 Task: Look for properties with 2 beds.
Action: Mouse moved to (1011, 153)
Screenshot: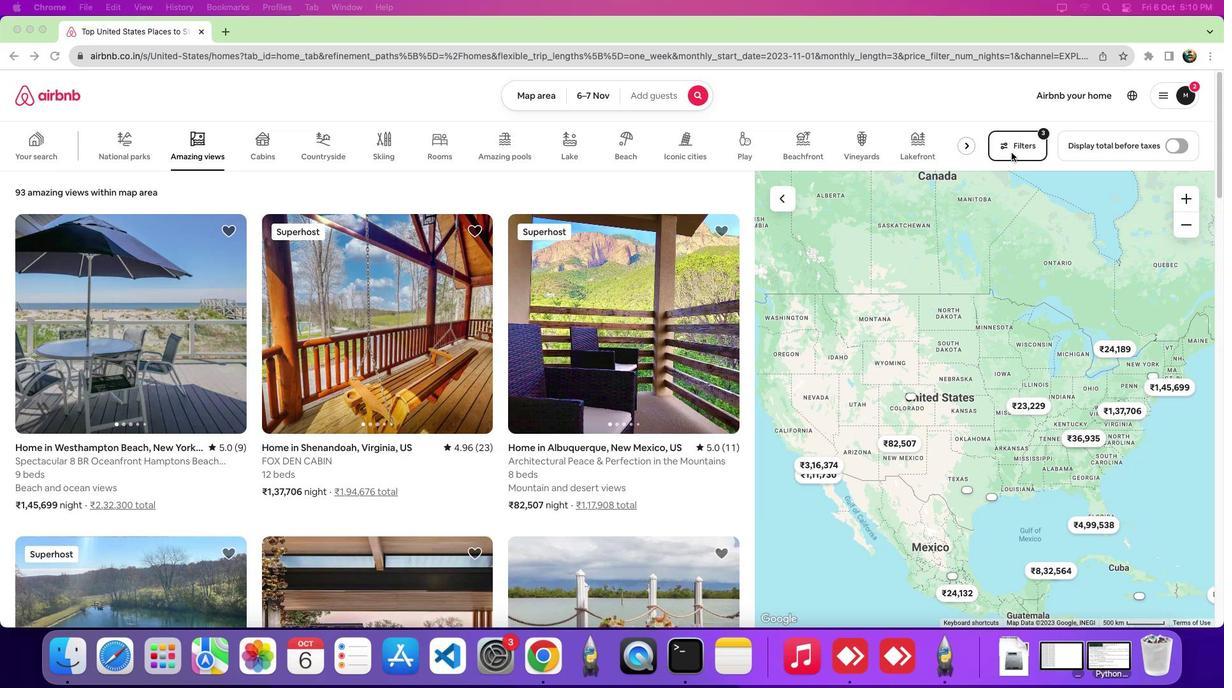 
Action: Mouse pressed left at (1011, 153)
Screenshot: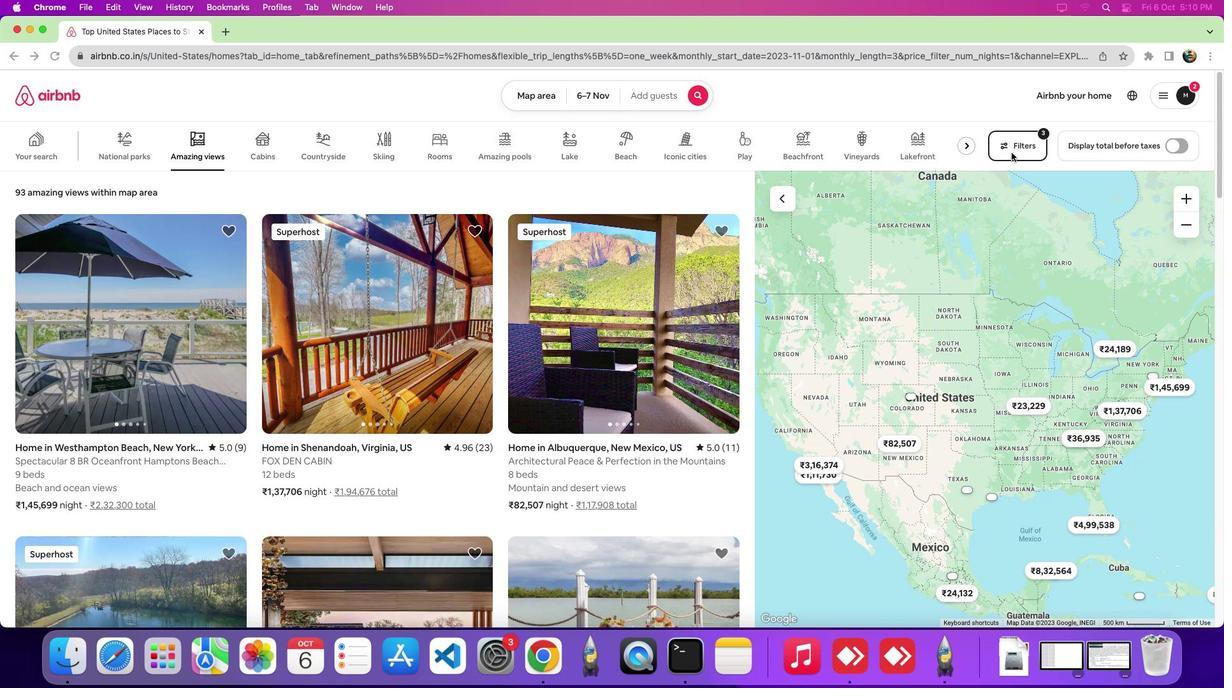
Action: Mouse pressed left at (1011, 153)
Screenshot: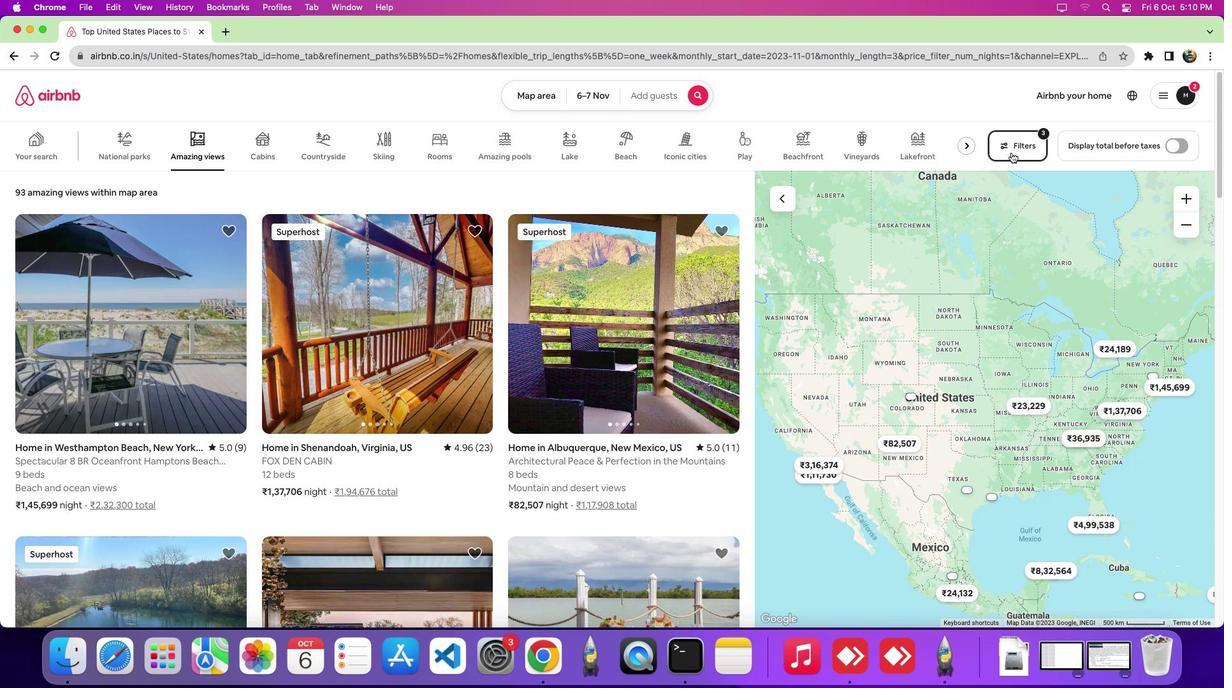 
Action: Mouse moved to (737, 216)
Screenshot: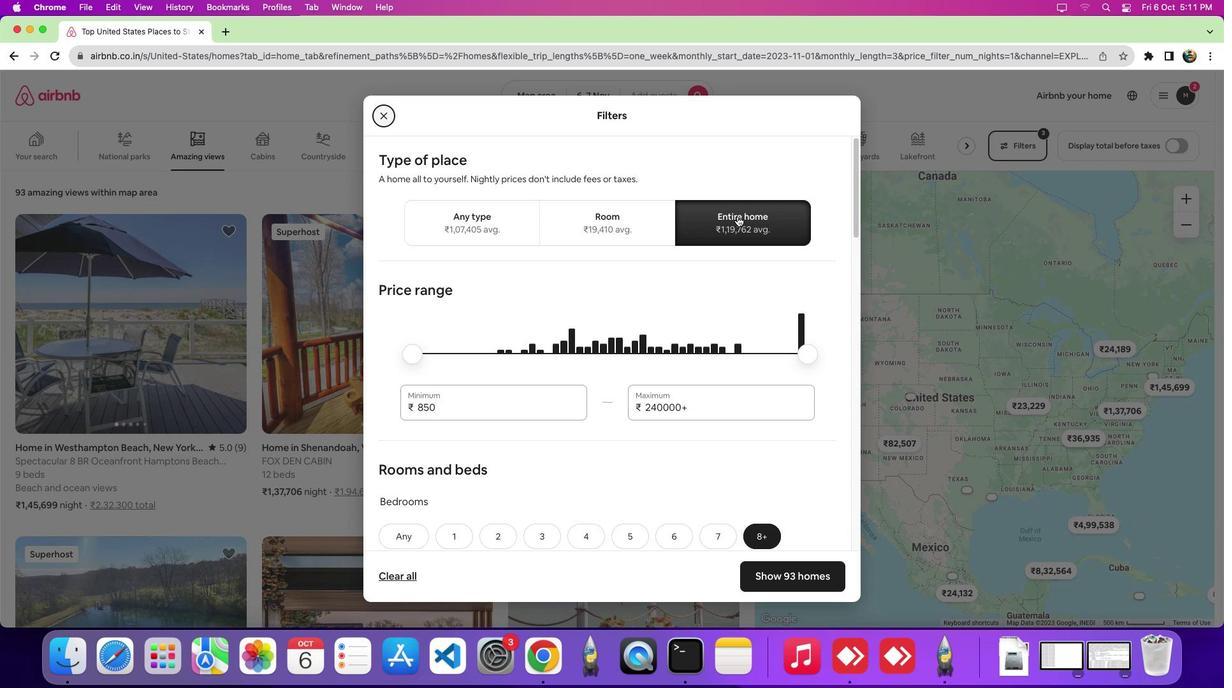 
Action: Mouse pressed left at (737, 216)
Screenshot: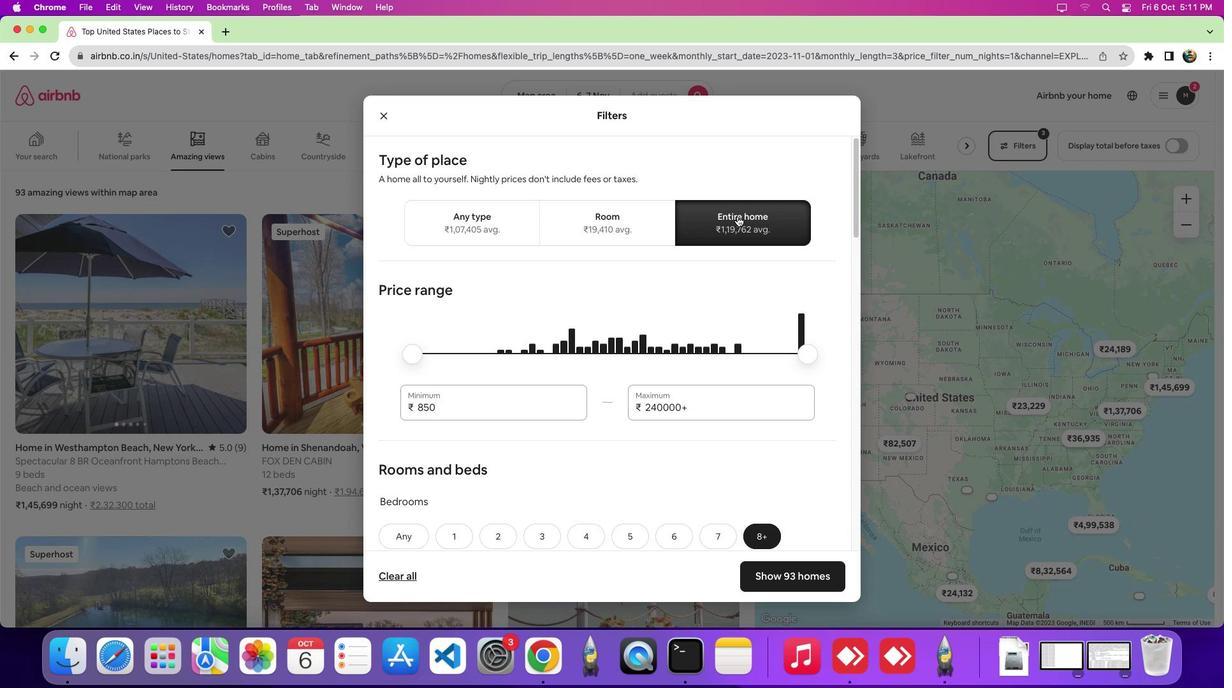 
Action: Mouse moved to (680, 382)
Screenshot: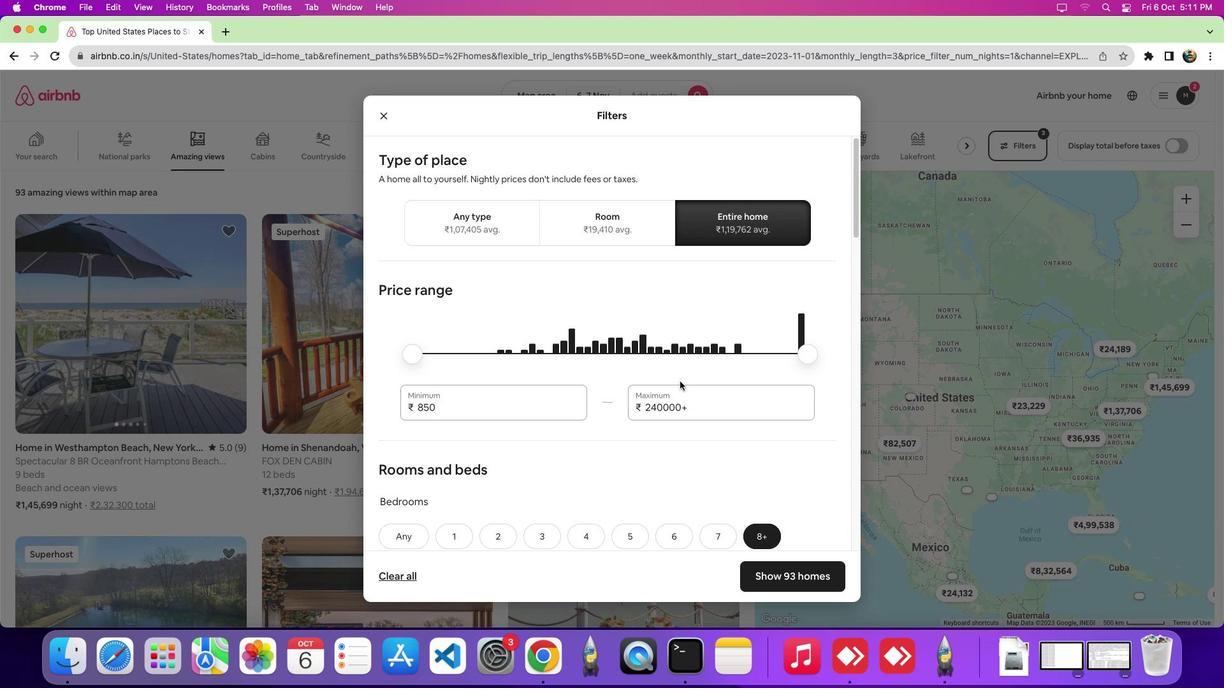 
Action: Mouse scrolled (680, 382) with delta (0, 0)
Screenshot: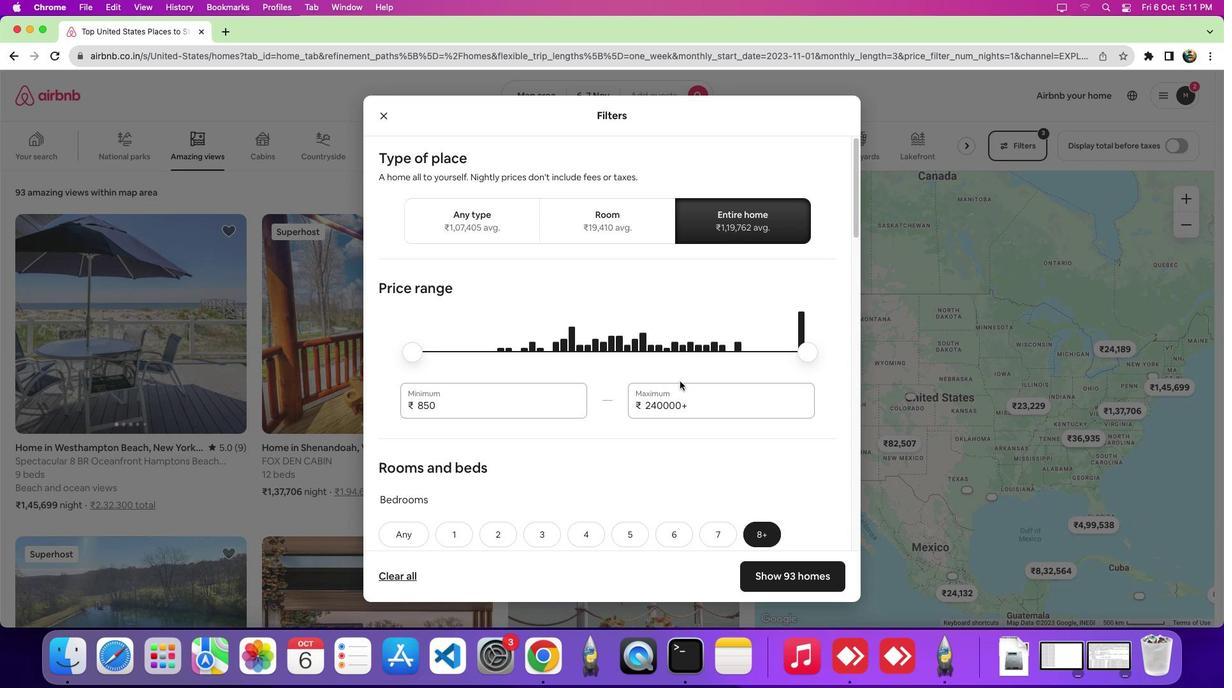 
Action: Mouse scrolled (680, 382) with delta (0, 0)
Screenshot: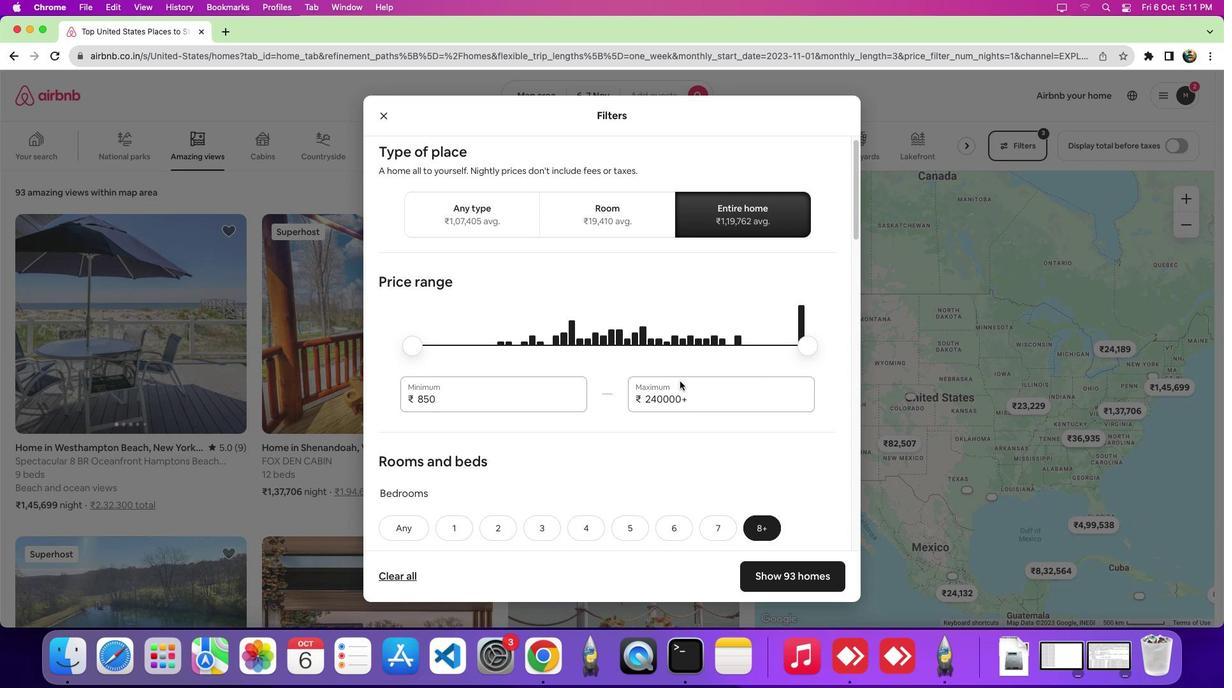 
Action: Mouse scrolled (680, 382) with delta (0, -1)
Screenshot: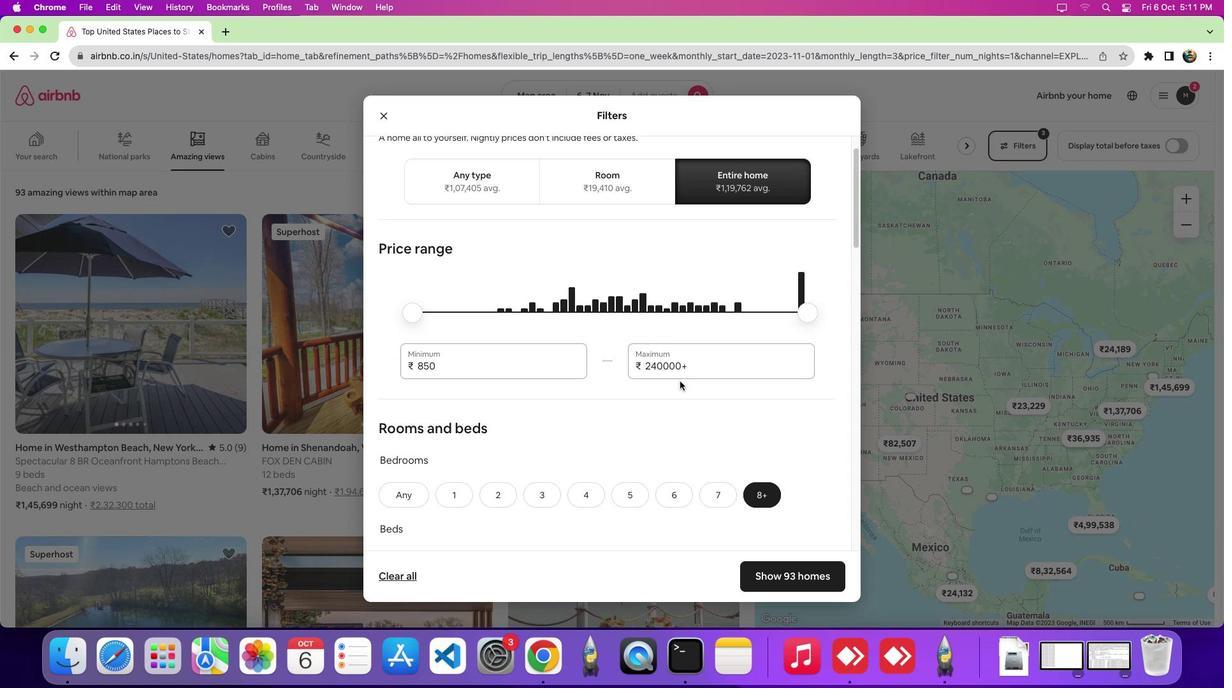 
Action: Mouse scrolled (680, 382) with delta (0, 0)
Screenshot: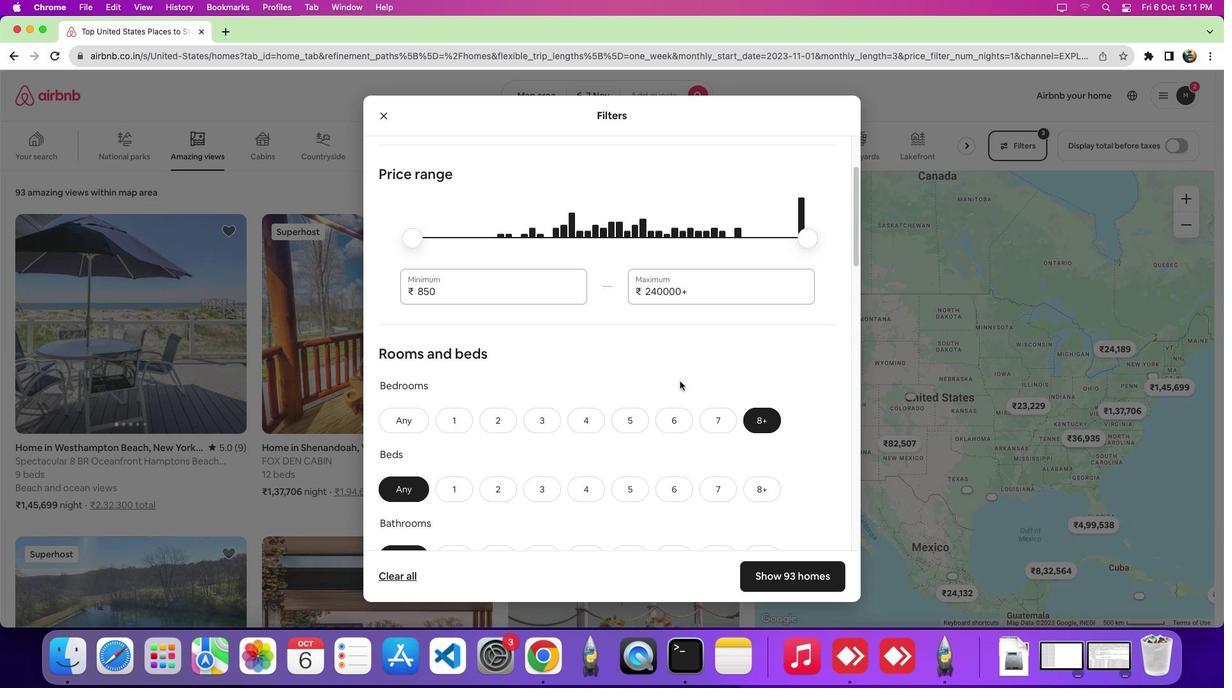 
Action: Mouse moved to (494, 491)
Screenshot: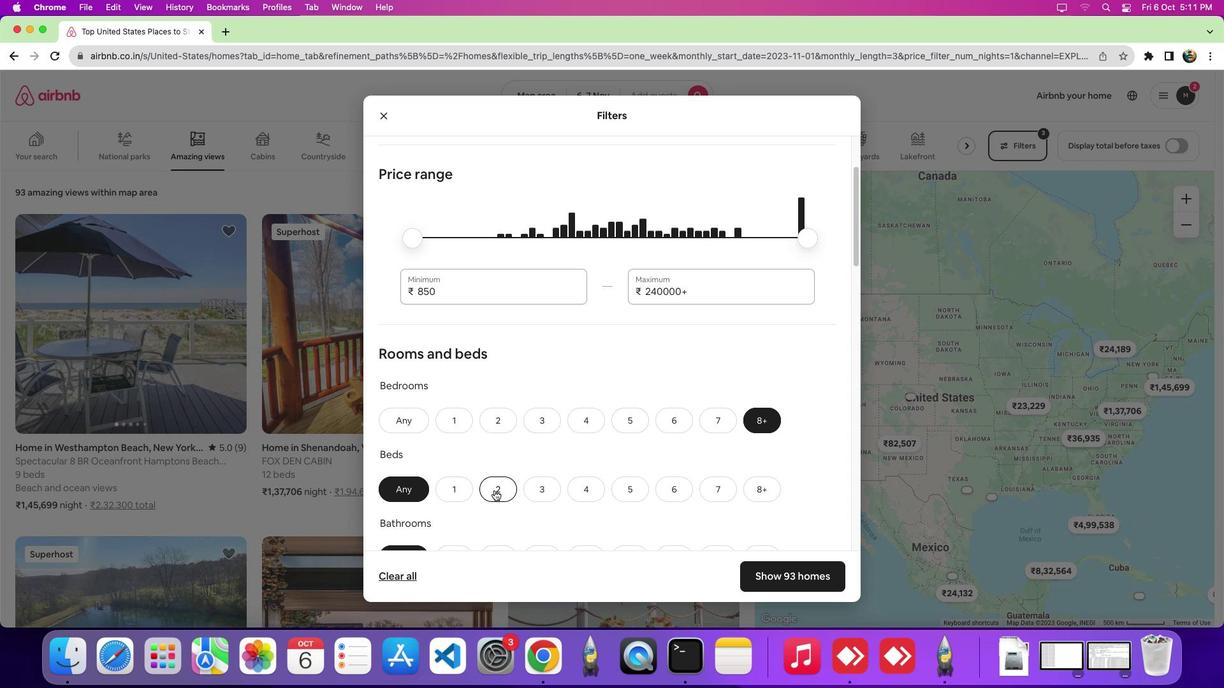
Action: Mouse pressed left at (494, 491)
Screenshot: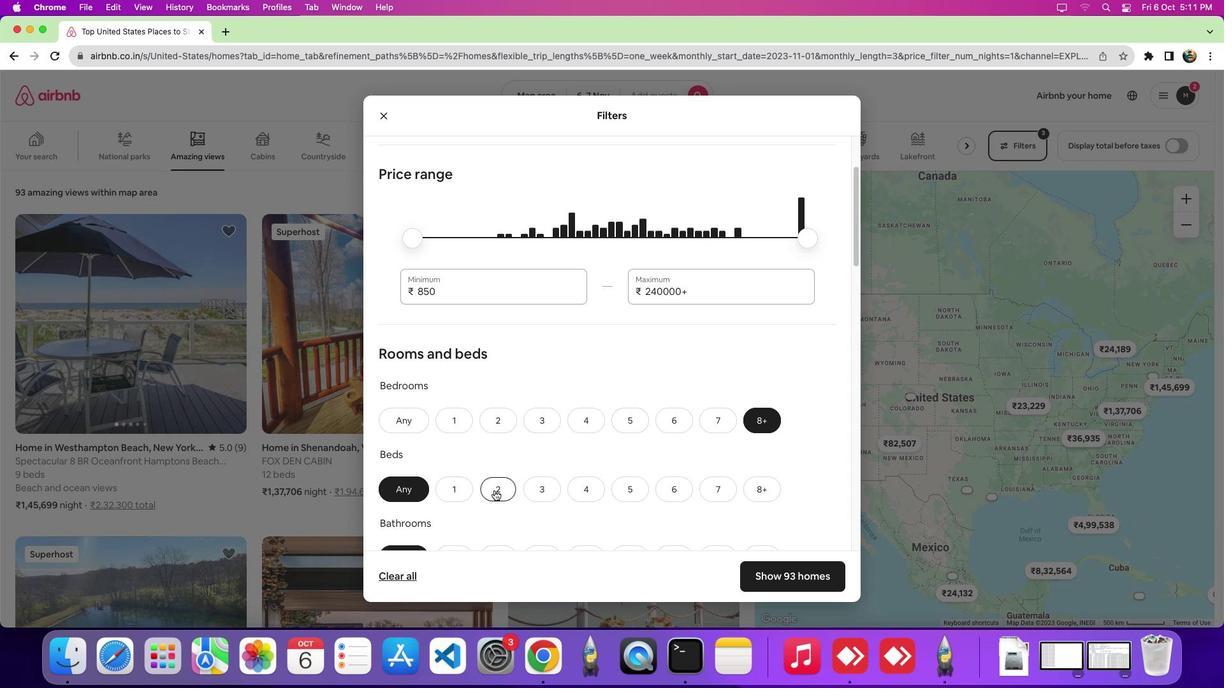 
Action: Mouse moved to (755, 579)
Screenshot: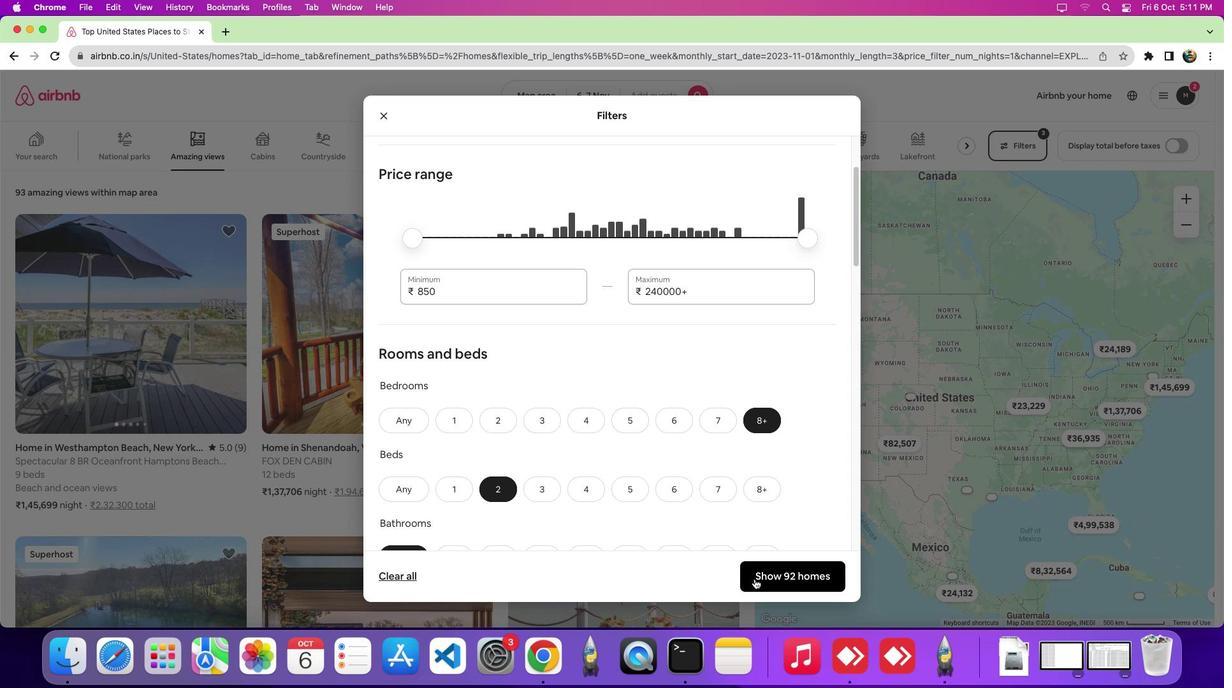 
Action: Mouse pressed left at (755, 579)
Screenshot: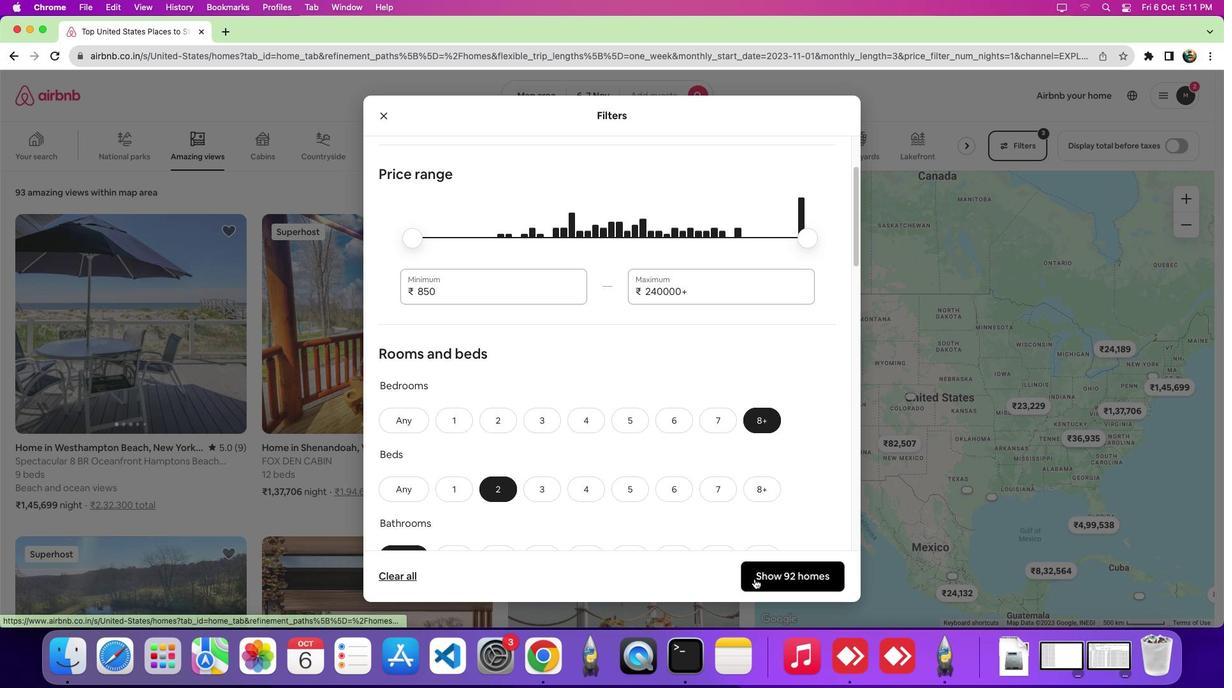 
